 Task: Search for boat rental options in Miami, Florida, and Fort Lauderdale, Florida.
Action: Mouse moved to (124, 79)
Screenshot: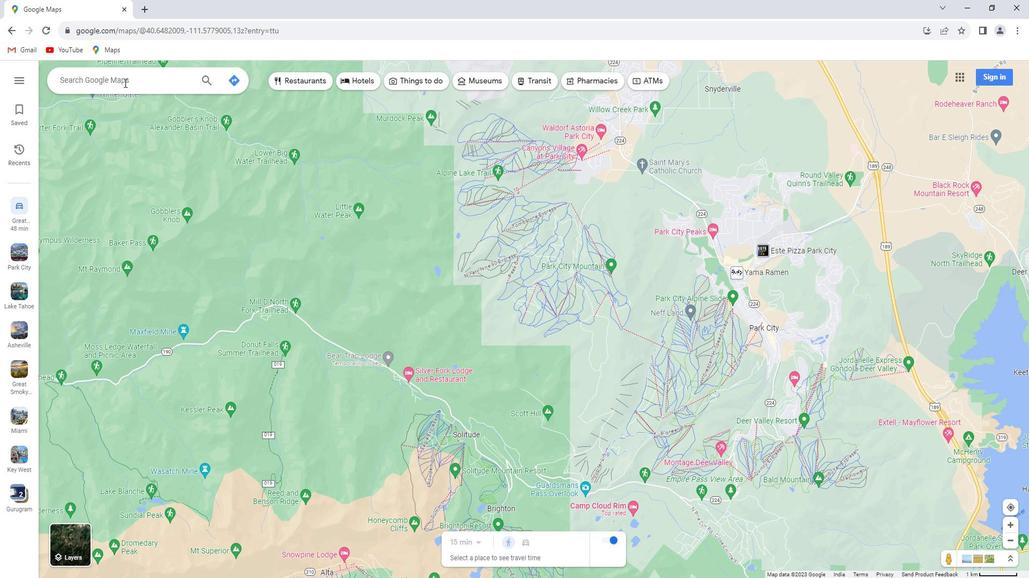 
Action: Mouse pressed left at (124, 79)
Screenshot: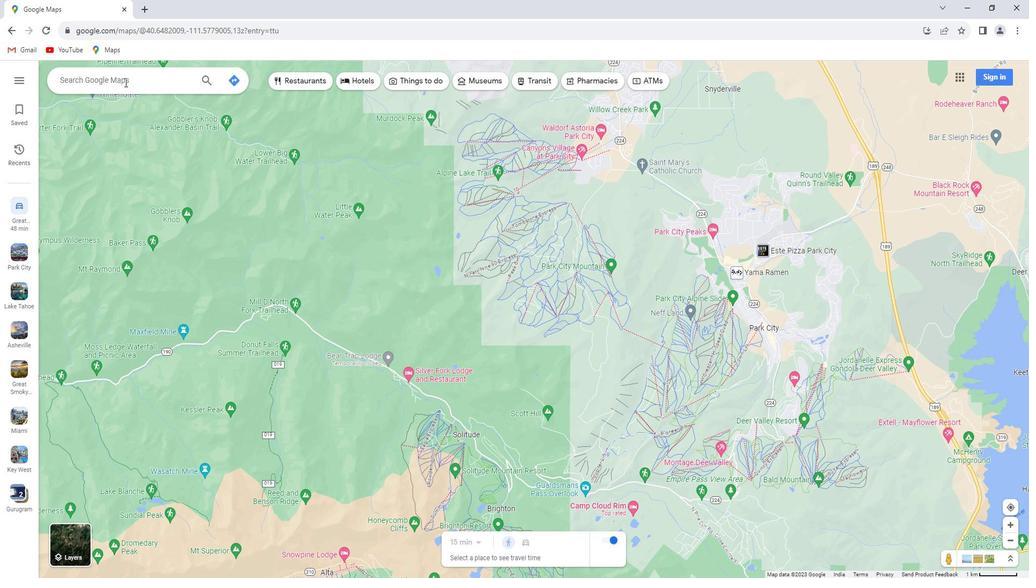 
Action: Key pressed <Key.shift>Miami,<Key.space><Key.shift>Florida<Key.enter>
Screenshot: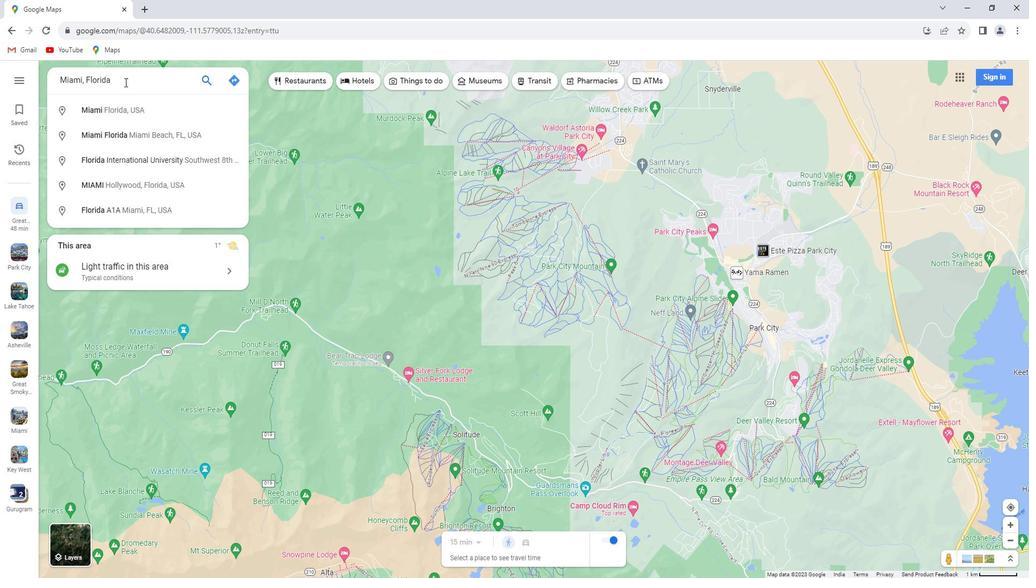 
Action: Mouse moved to (151, 257)
Screenshot: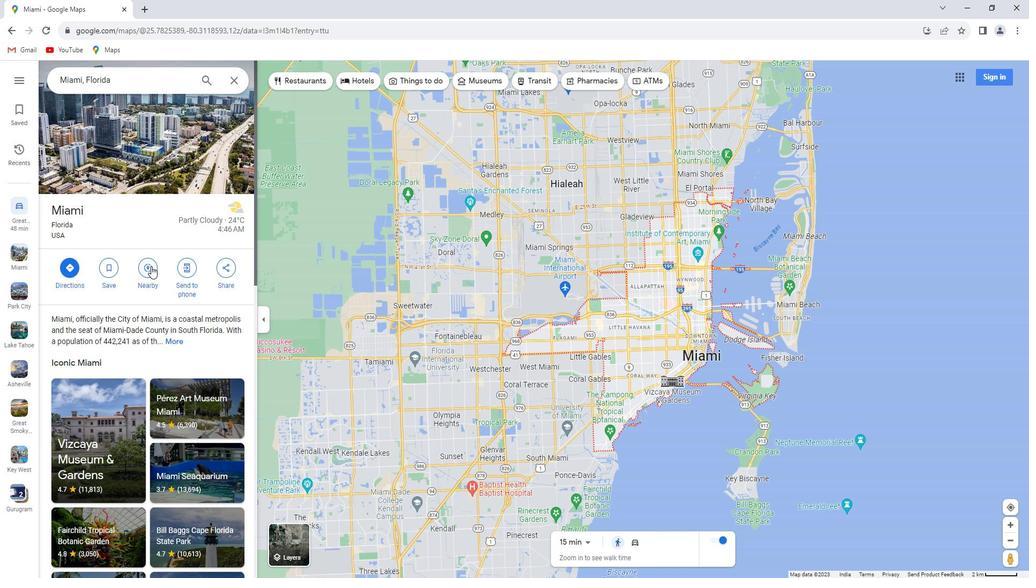 
Action: Mouse pressed left at (151, 257)
Screenshot: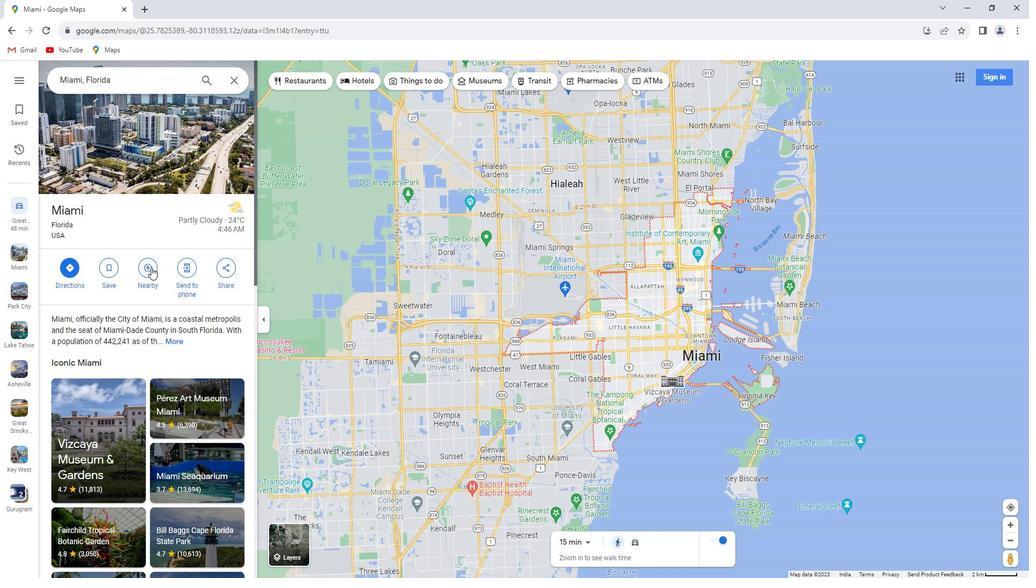
Action: Key pressed boat<Key.space>rental<Key.enter>
Screenshot: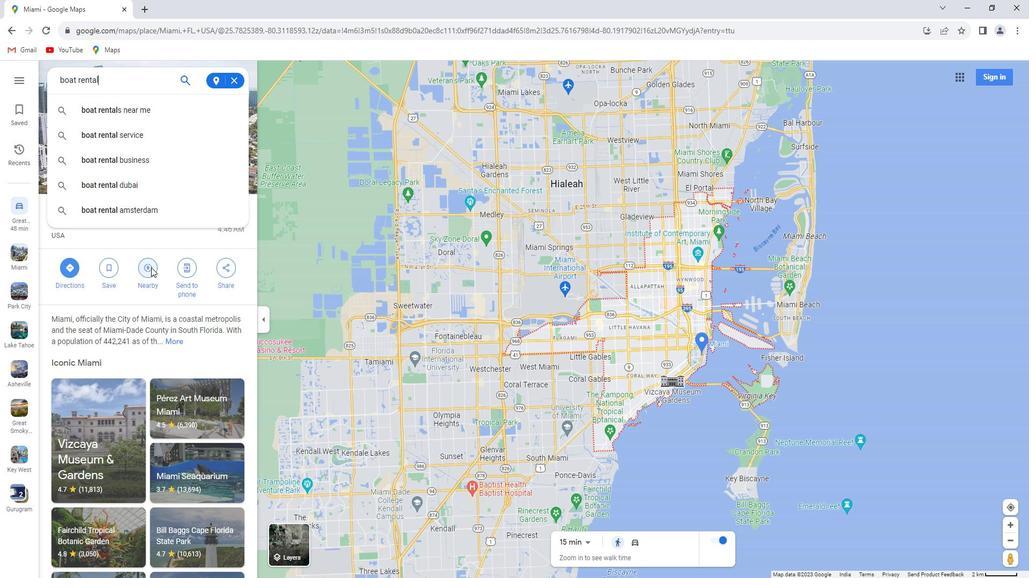 
Action: Mouse moved to (234, 75)
Screenshot: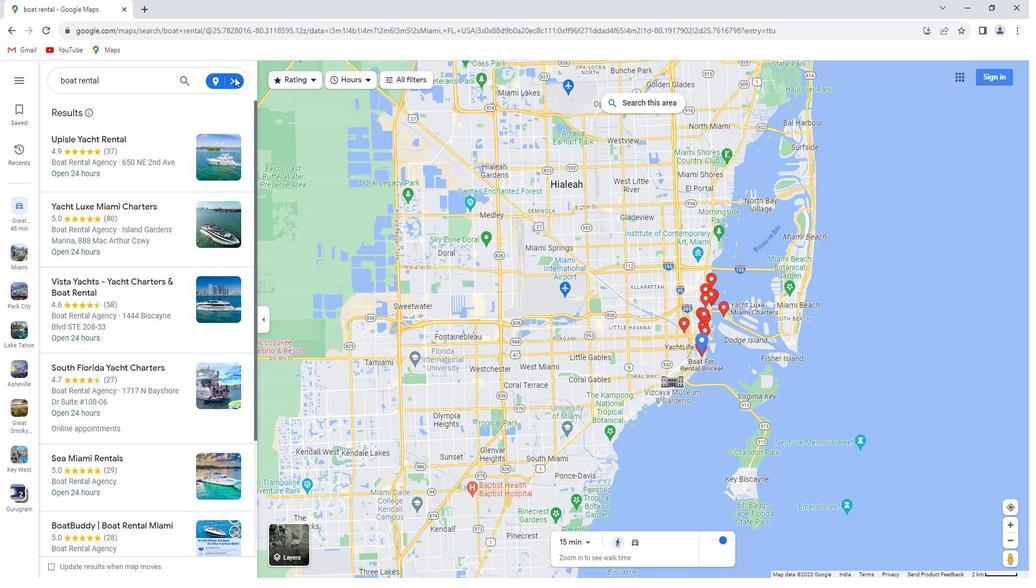 
Action: Mouse pressed left at (234, 75)
Screenshot: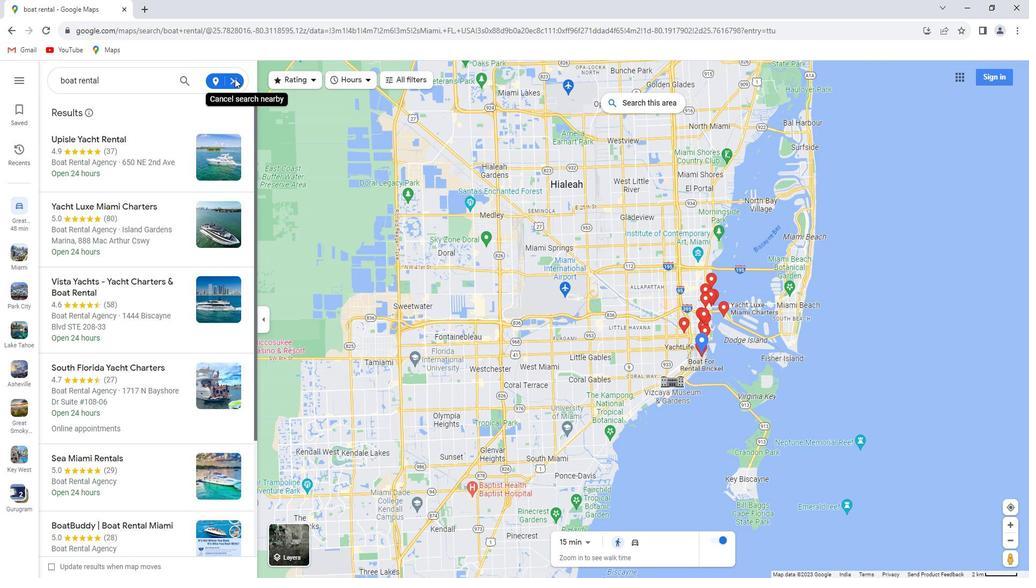 
Action: Mouse moved to (231, 78)
Screenshot: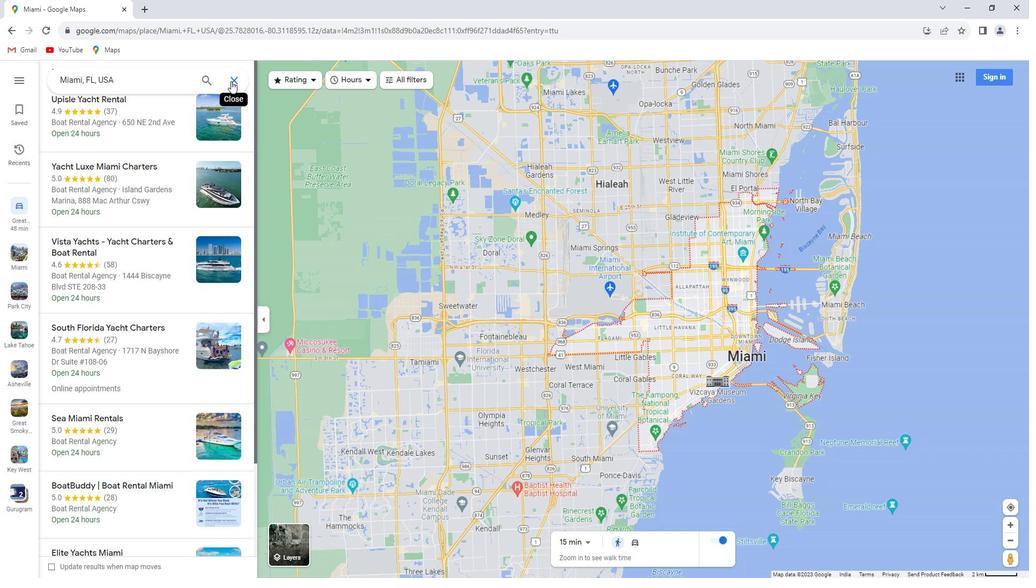 
Action: Mouse pressed left at (231, 78)
Screenshot: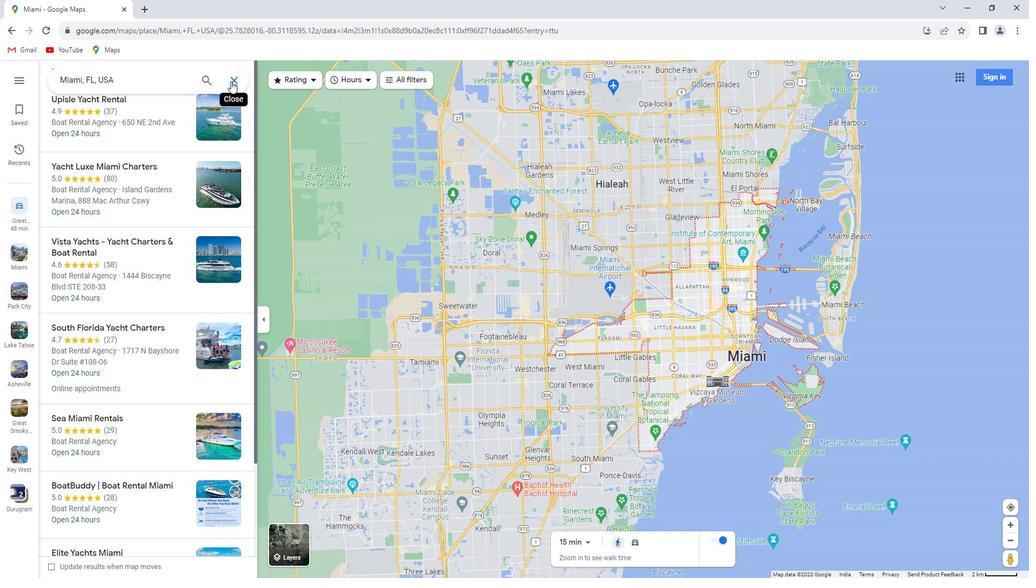 
Action: Mouse moved to (165, 75)
Screenshot: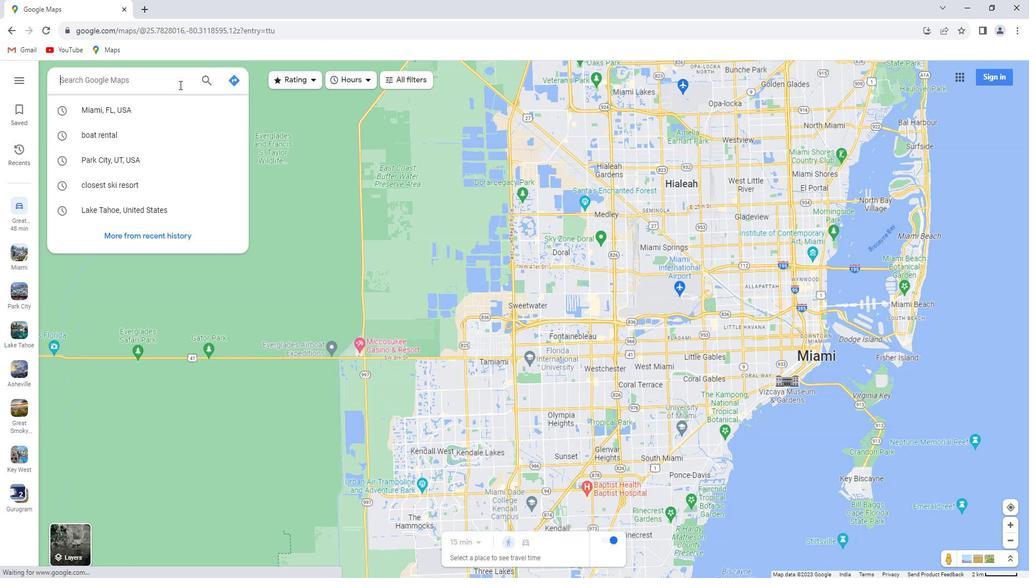 
Action: Key pressed <Key.shift>Lauderdale,<Key.space>
Screenshot: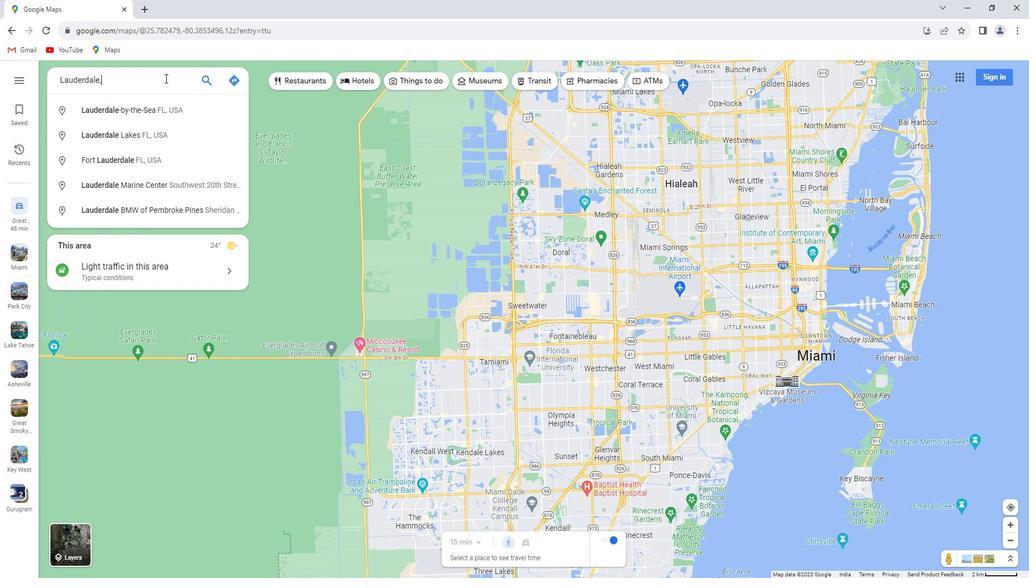 
Action: Mouse moved to (164, 75)
Screenshot: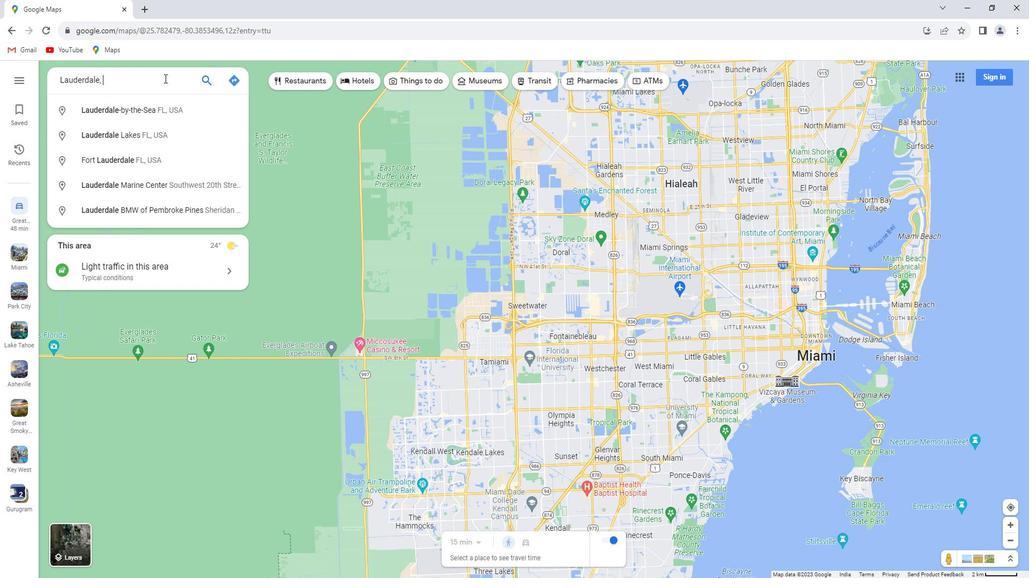 
Action: Key pressed <Key.shift>Florida<Key.enter>
Screenshot: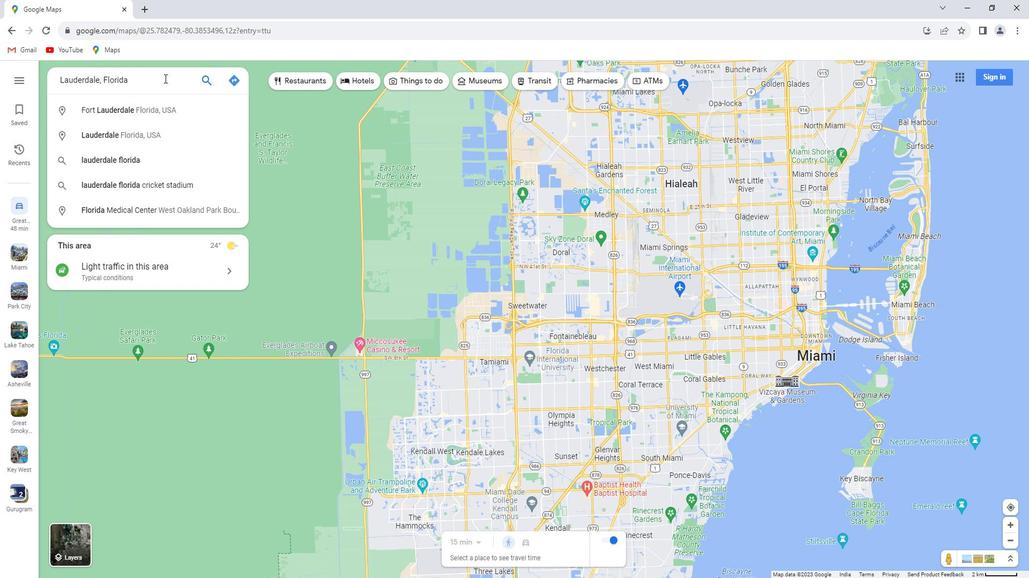 
Action: Mouse moved to (151, 258)
Screenshot: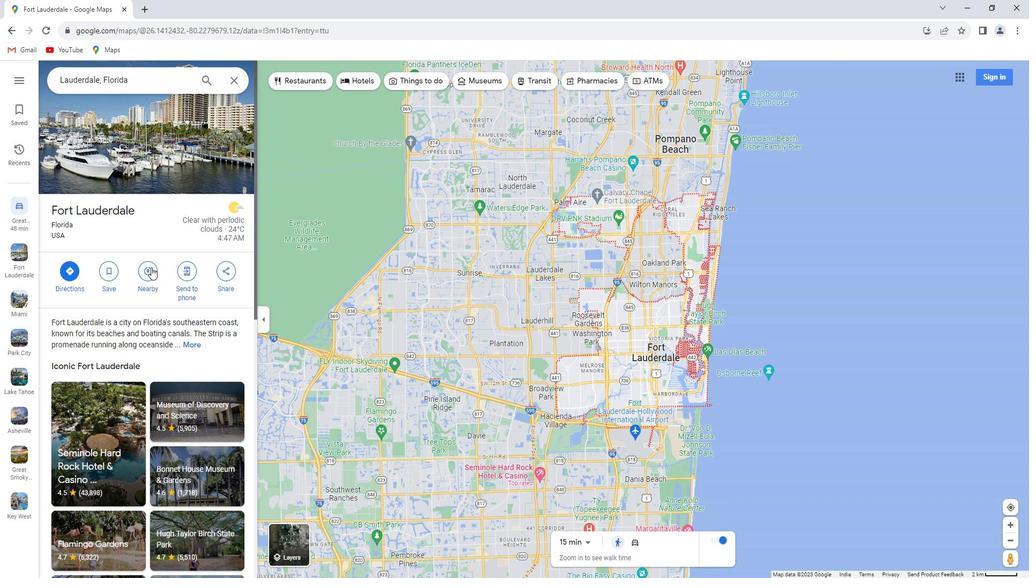 
Action: Mouse pressed left at (151, 258)
Screenshot: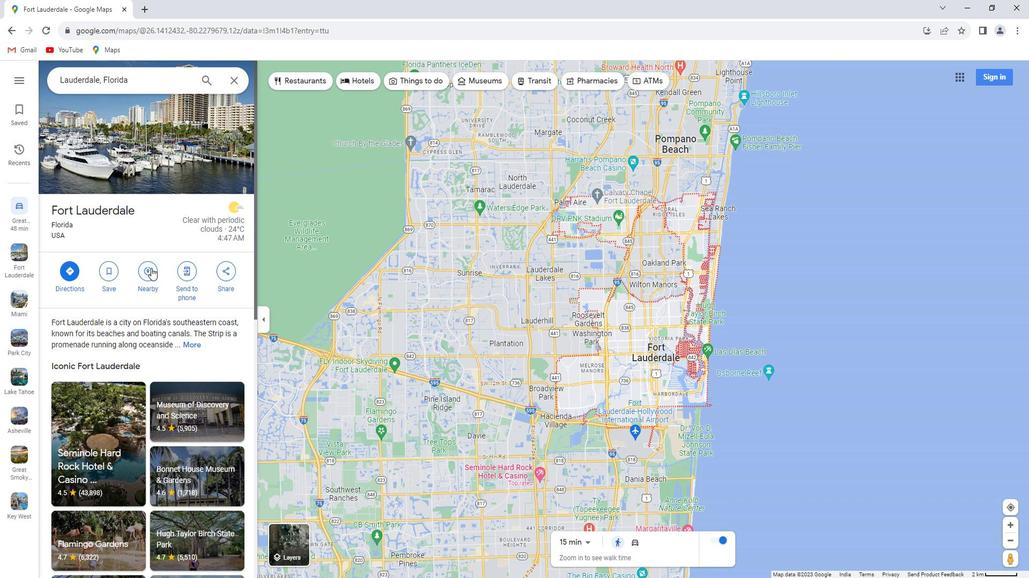 
Action: Key pressed boat<Key.space>rental<Key.enter>
Screenshot: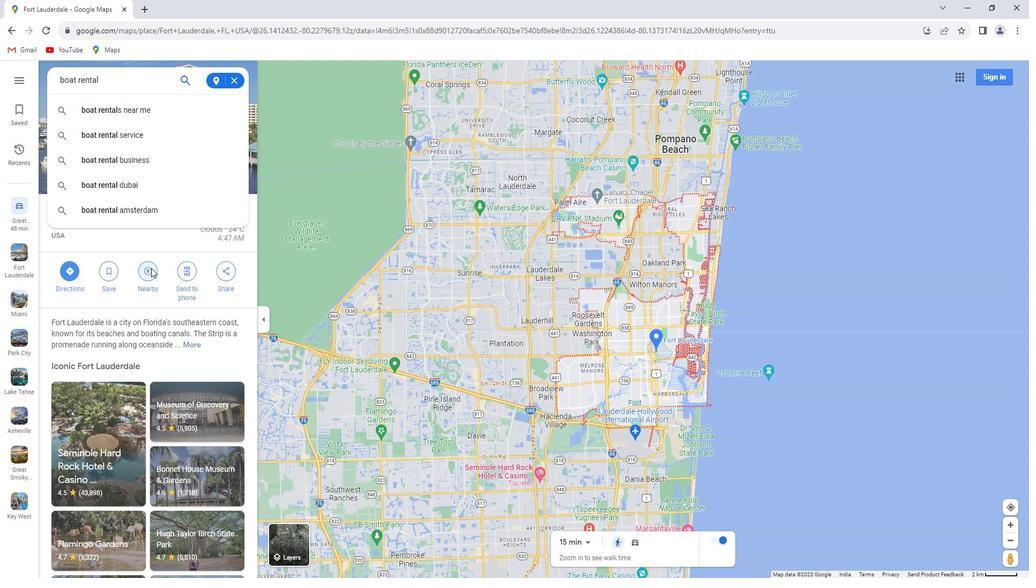 
